 Task: Look for products from Santa Cruz only.
Action: Mouse moved to (37, 325)
Screenshot: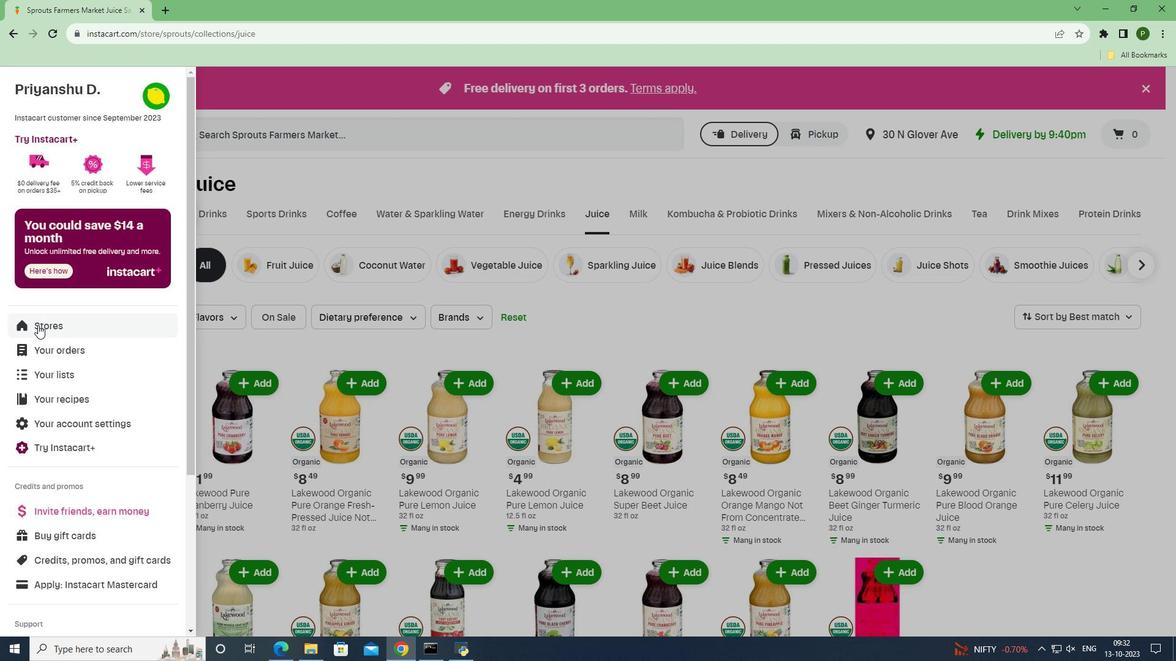 
Action: Mouse pressed left at (37, 325)
Screenshot: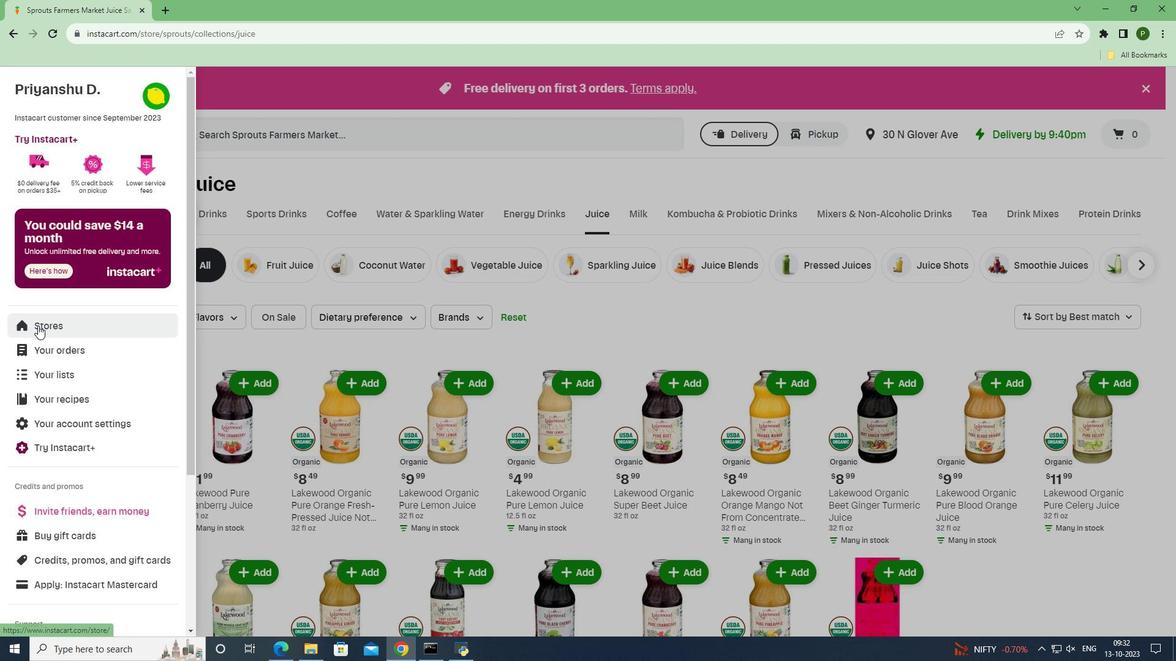 
Action: Mouse moved to (277, 137)
Screenshot: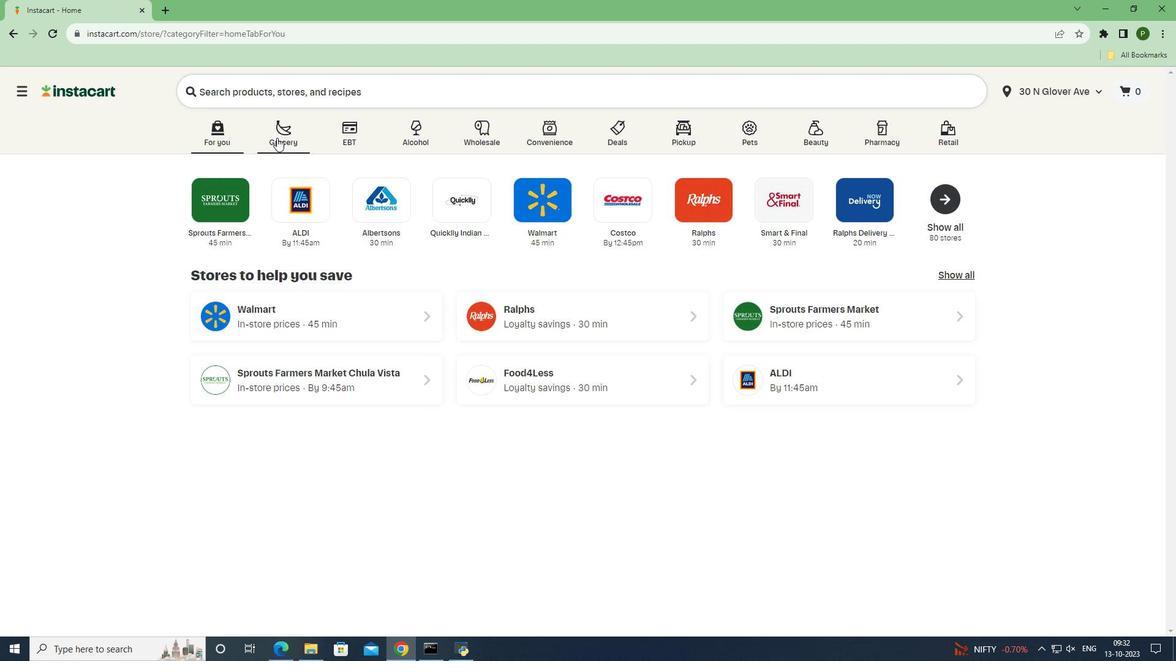 
Action: Mouse pressed left at (277, 137)
Screenshot: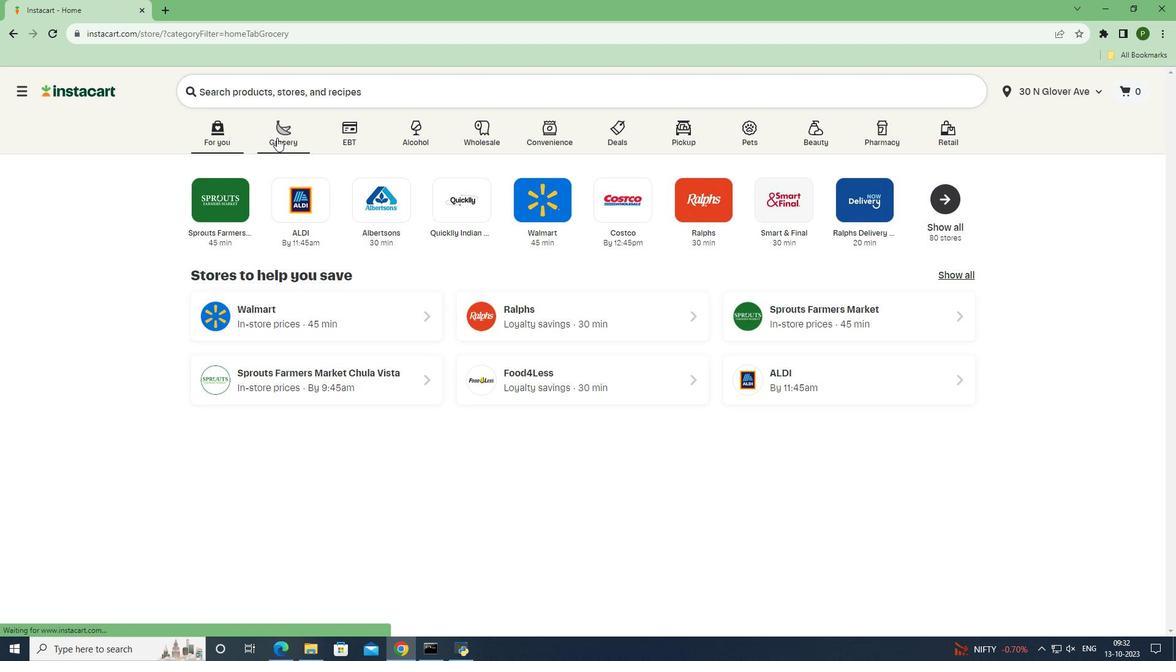 
Action: Mouse moved to (773, 285)
Screenshot: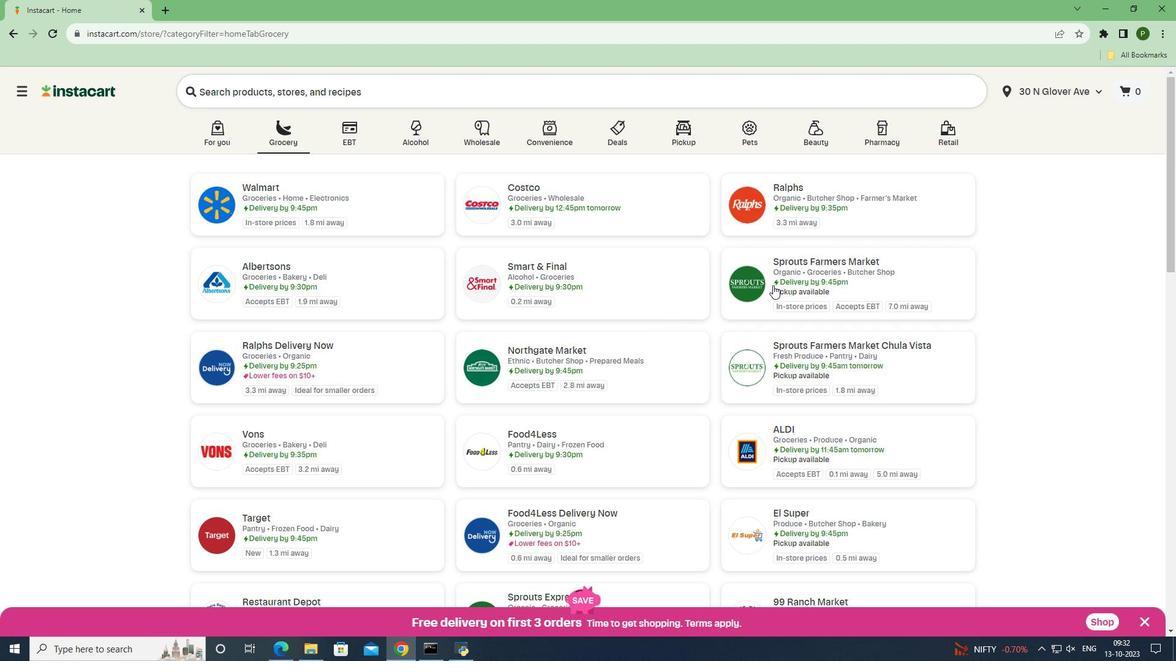 
Action: Mouse pressed left at (773, 285)
Screenshot: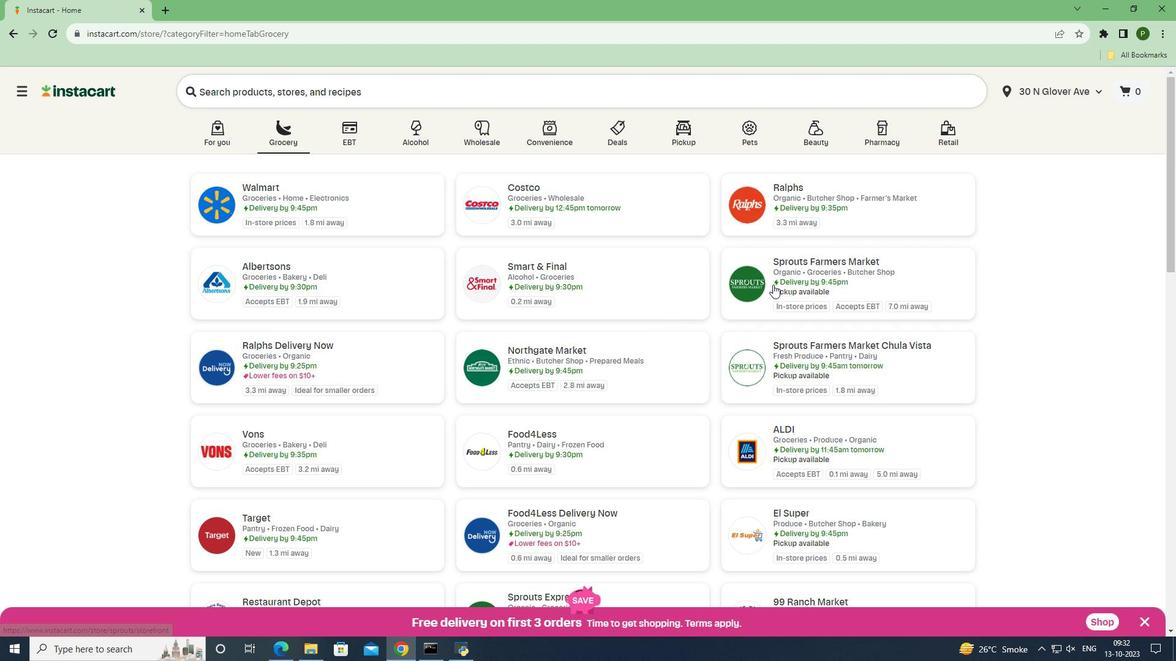 
Action: Mouse moved to (74, 453)
Screenshot: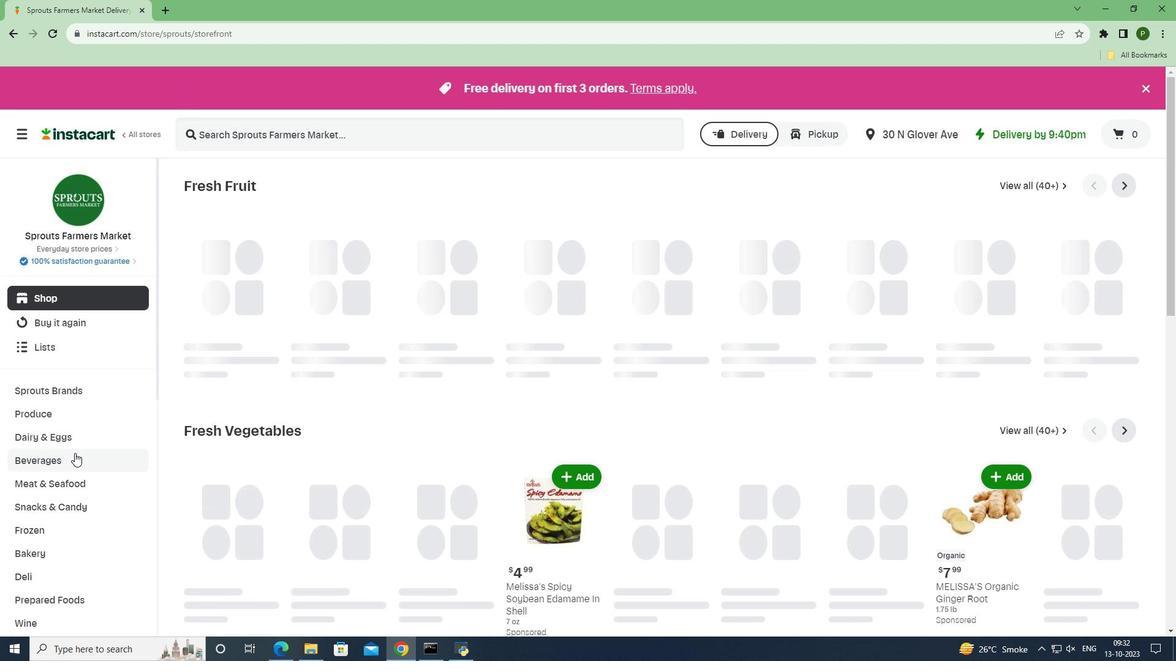 
Action: Mouse pressed left at (74, 453)
Screenshot: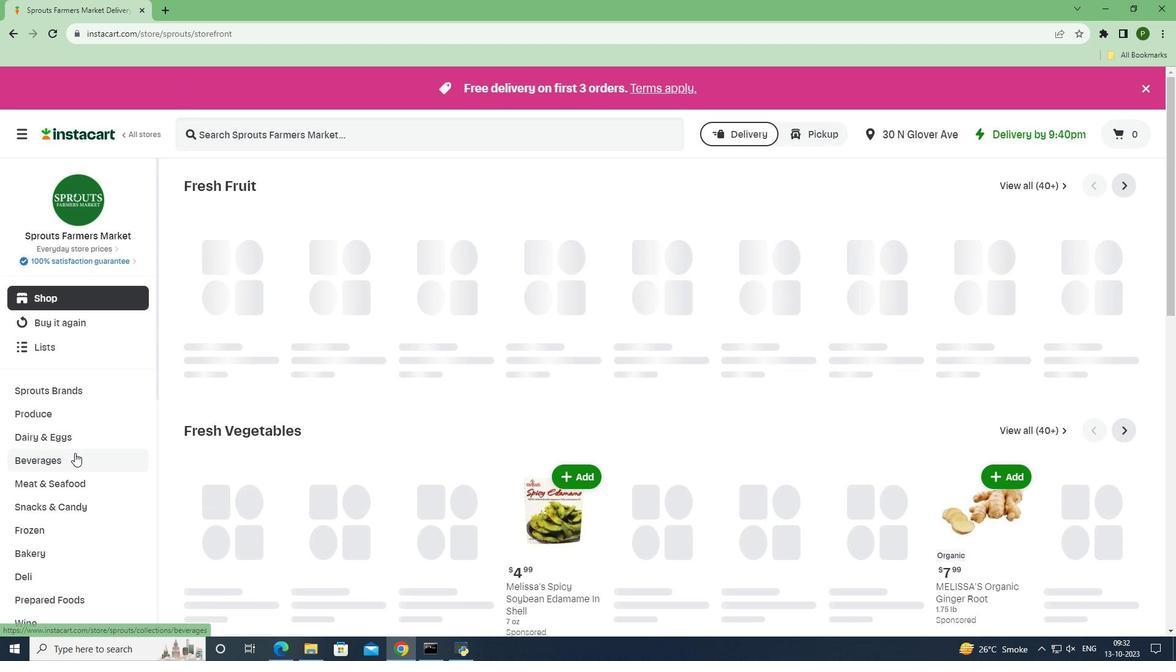 
Action: Mouse moved to (688, 215)
Screenshot: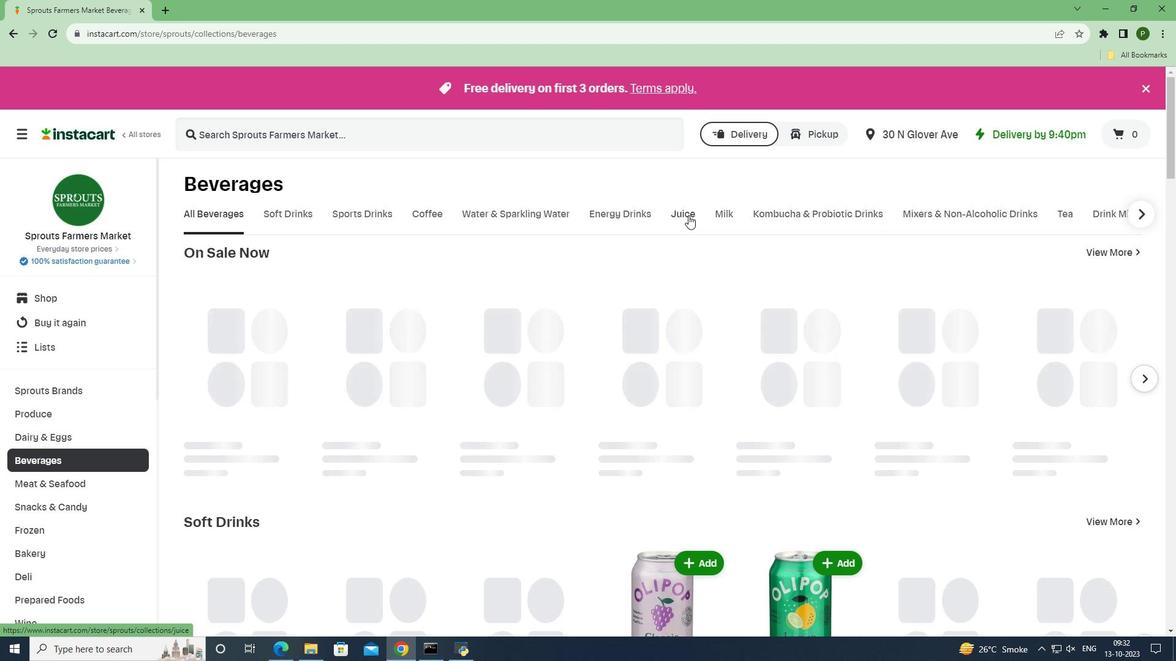 
Action: Mouse pressed left at (688, 215)
Screenshot: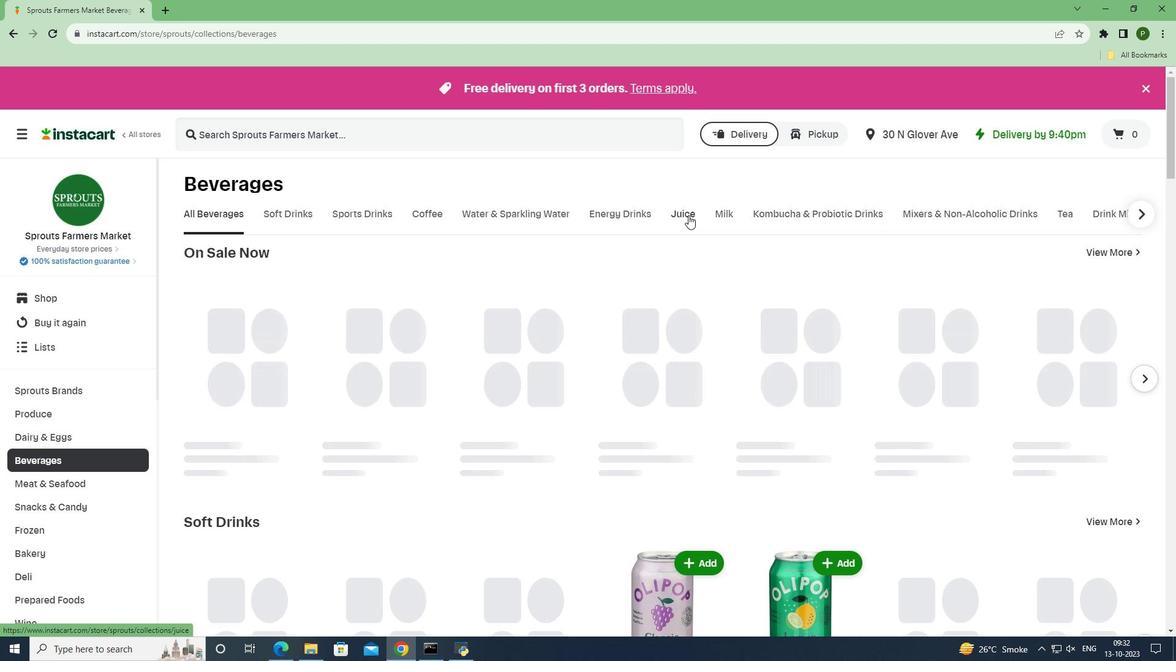 
Action: Mouse moved to (465, 321)
Screenshot: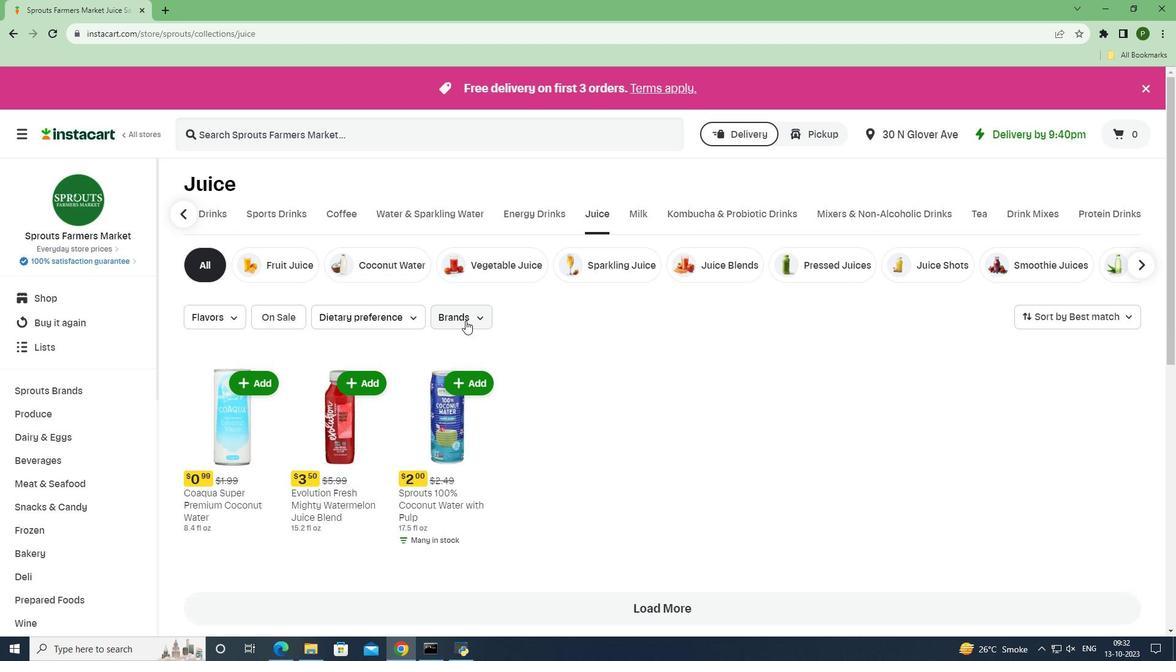 
Action: Mouse pressed left at (465, 321)
Screenshot: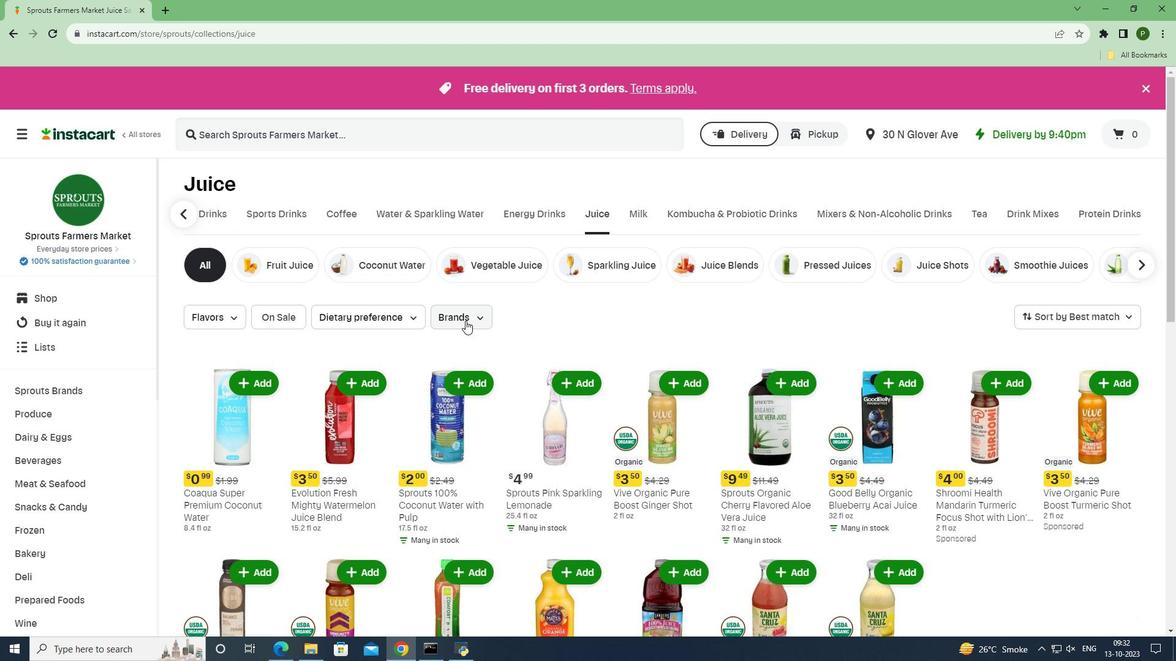 
Action: Mouse moved to (495, 464)
Screenshot: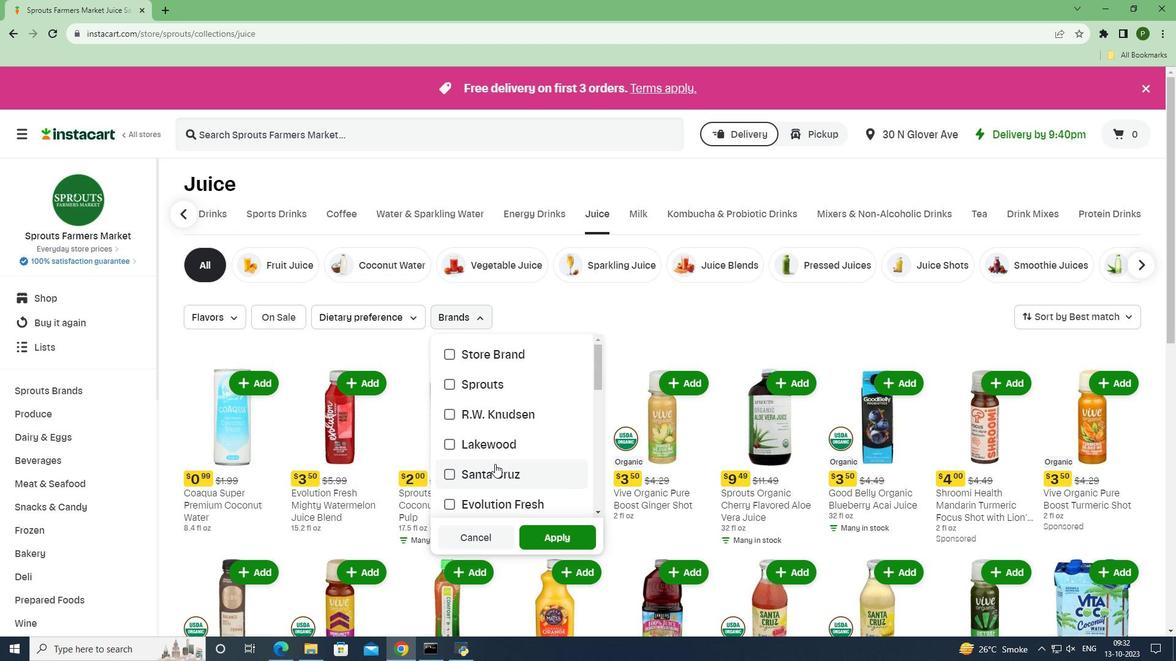 
Action: Mouse pressed left at (495, 464)
Screenshot: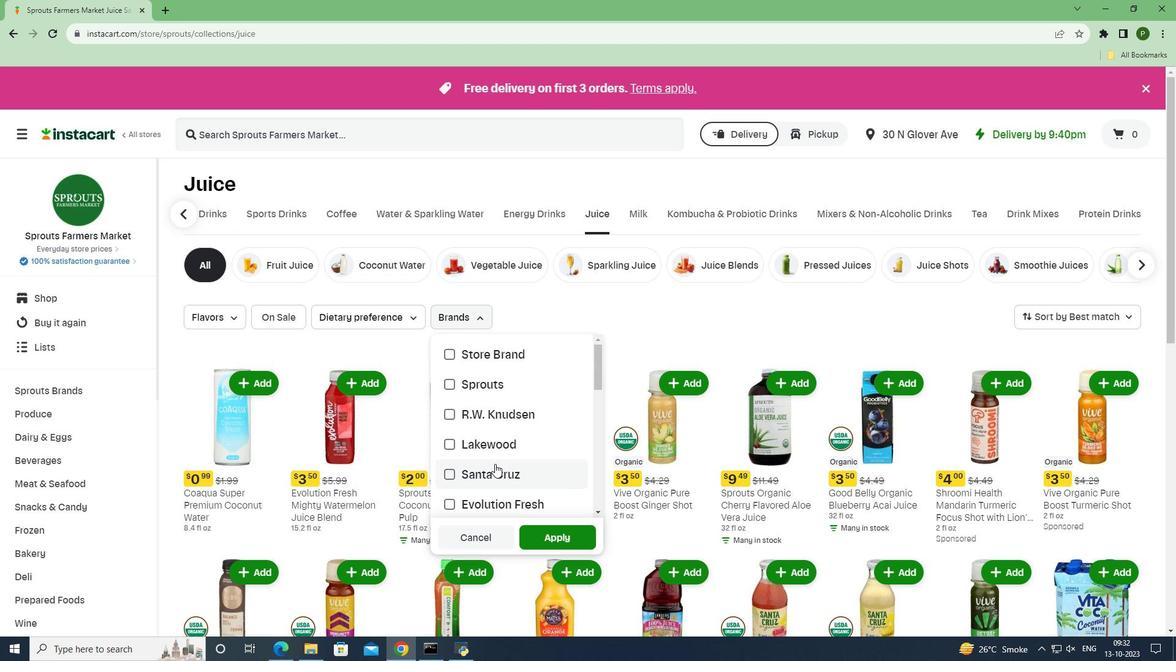 
Action: Mouse moved to (537, 539)
Screenshot: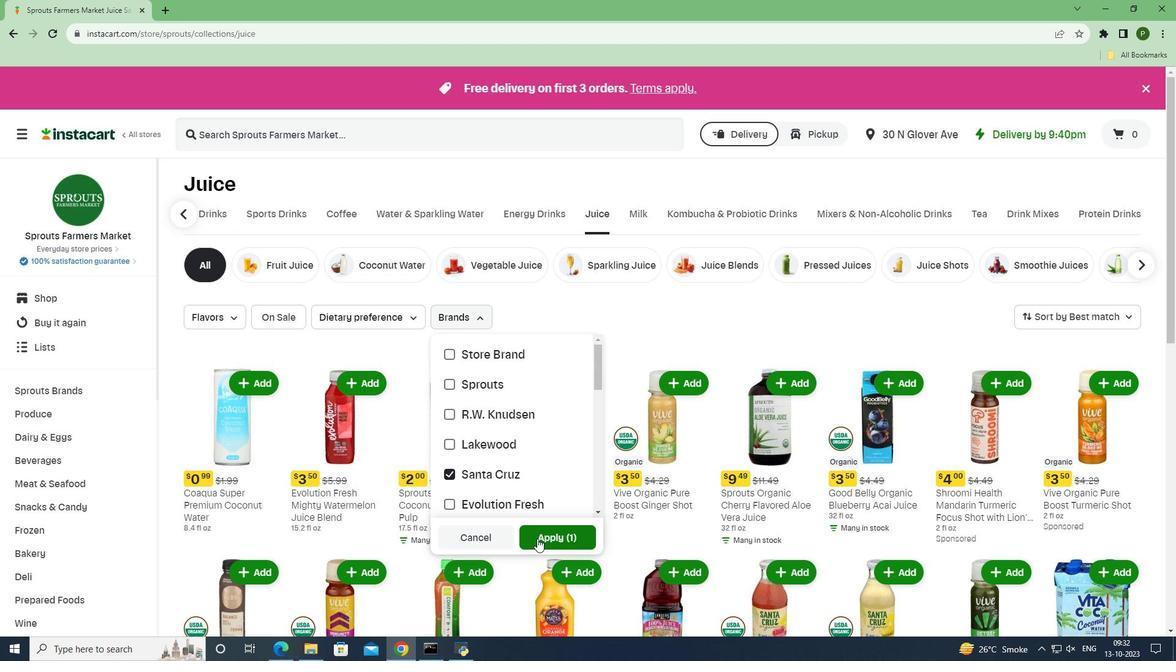 
Action: Mouse pressed left at (537, 539)
Screenshot: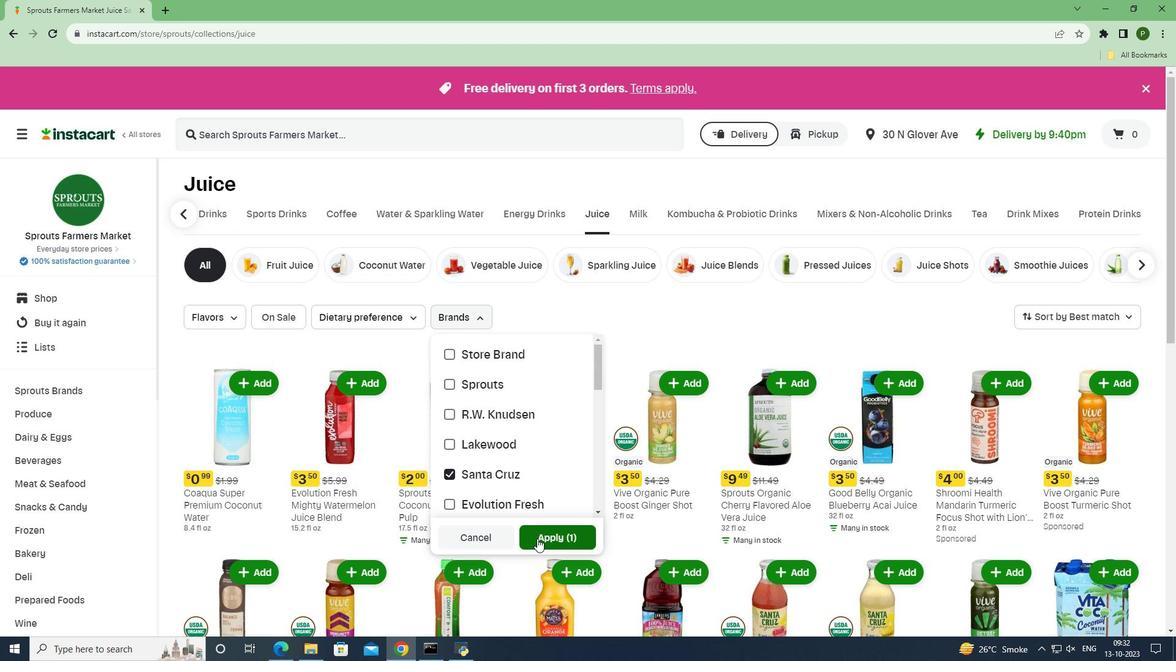 
Action: Mouse moved to (714, 589)
Screenshot: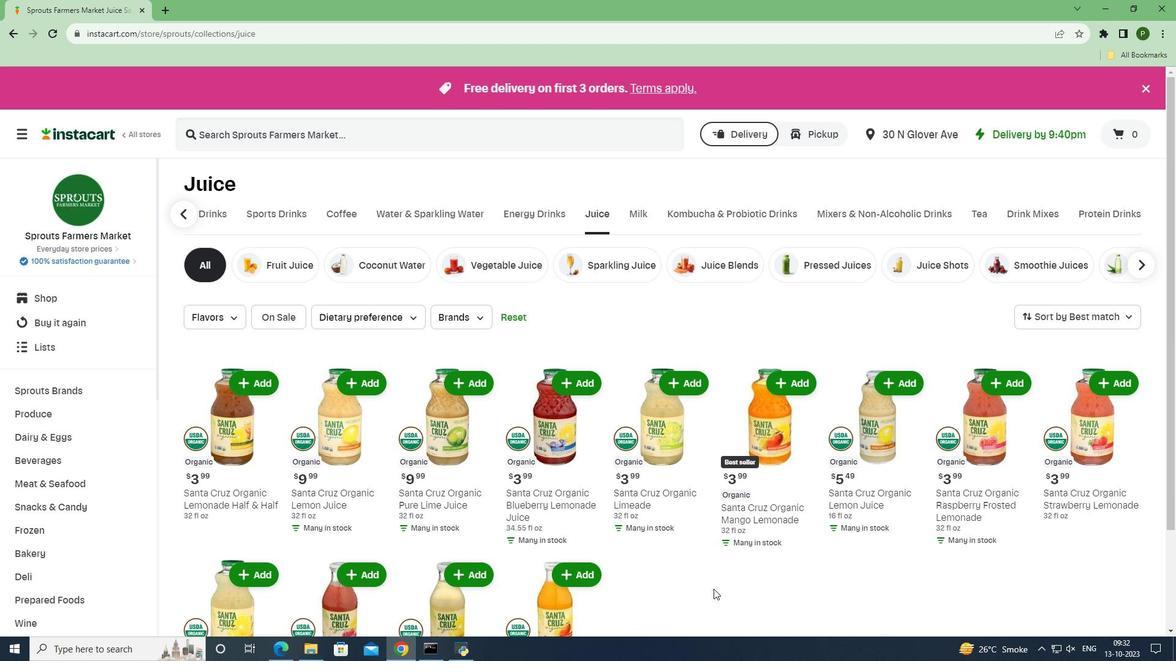 
